 Task: Change the configuration of the roadmap layout of the mark's project to group by "Assignees".
Action: Mouse pressed left at (276, 173)
Screenshot: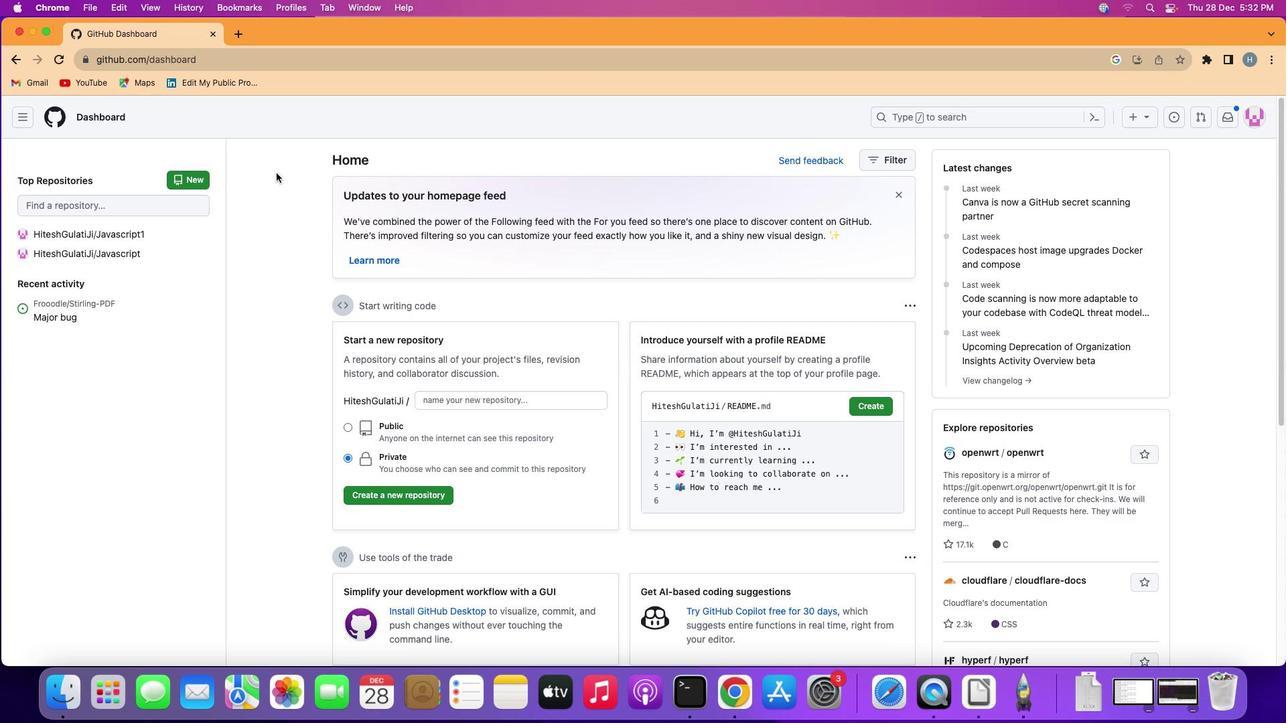 
Action: Mouse moved to (26, 116)
Screenshot: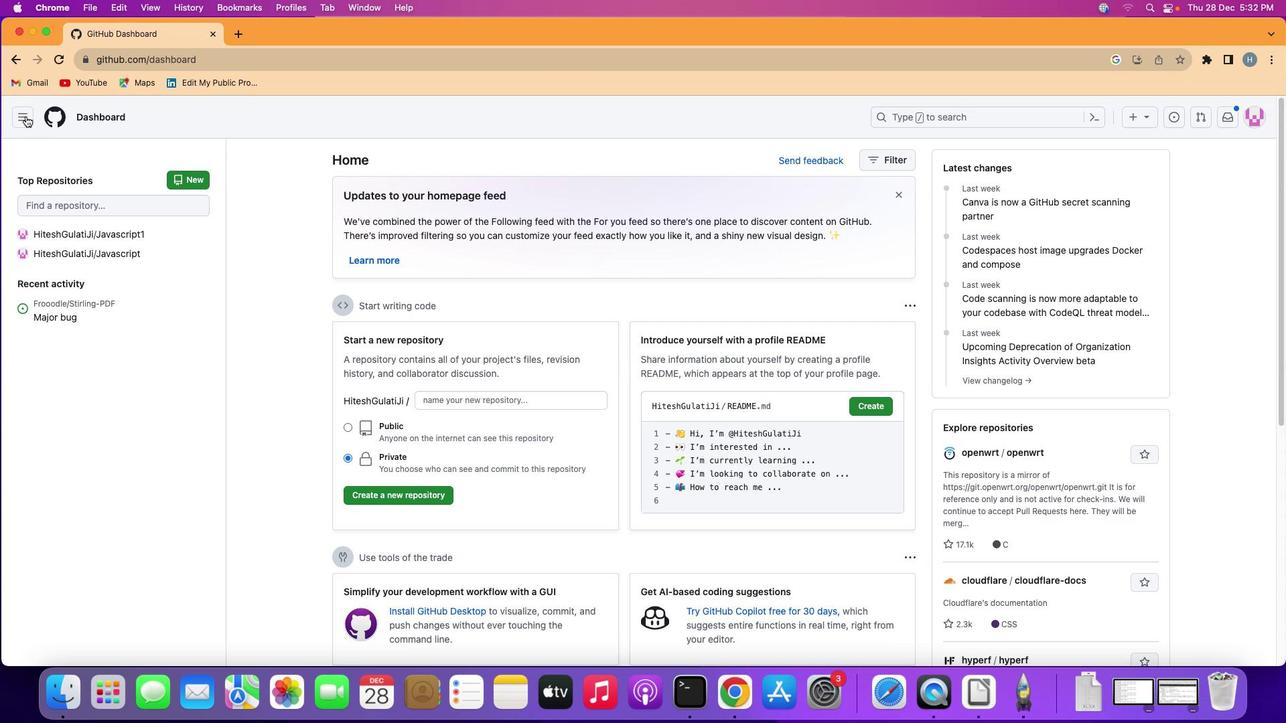 
Action: Mouse pressed left at (26, 116)
Screenshot: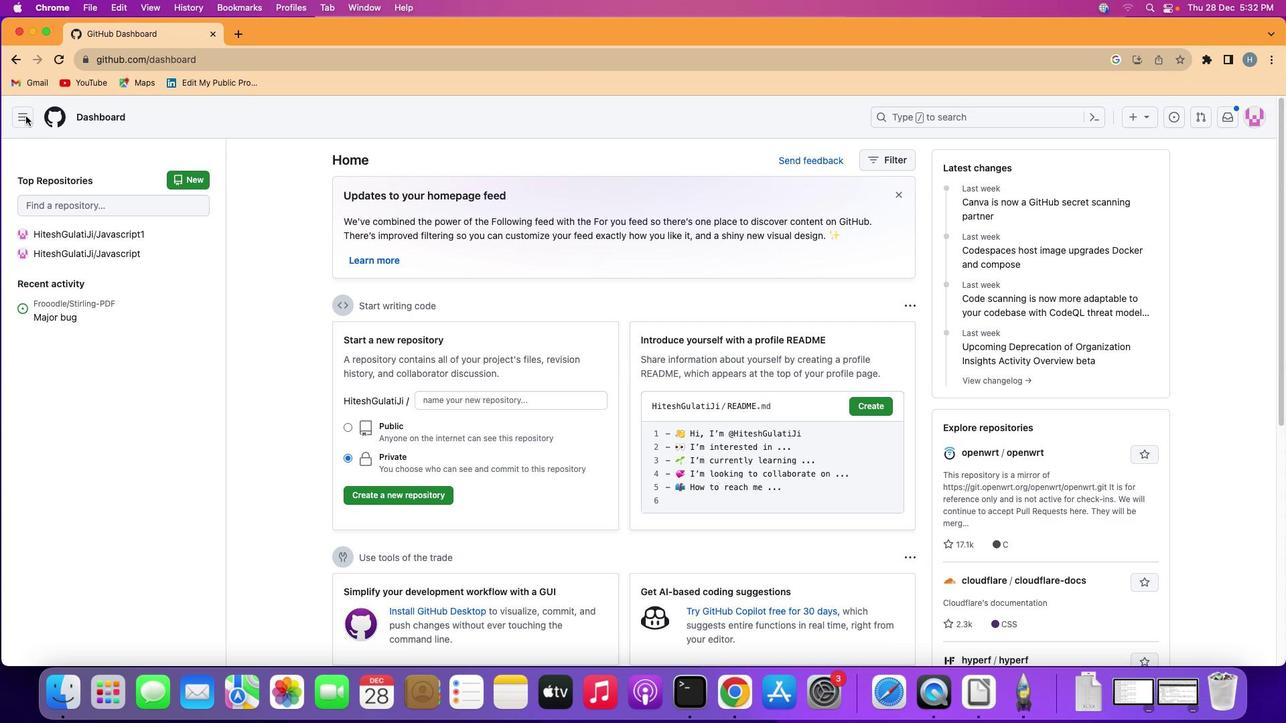 
Action: Mouse moved to (81, 207)
Screenshot: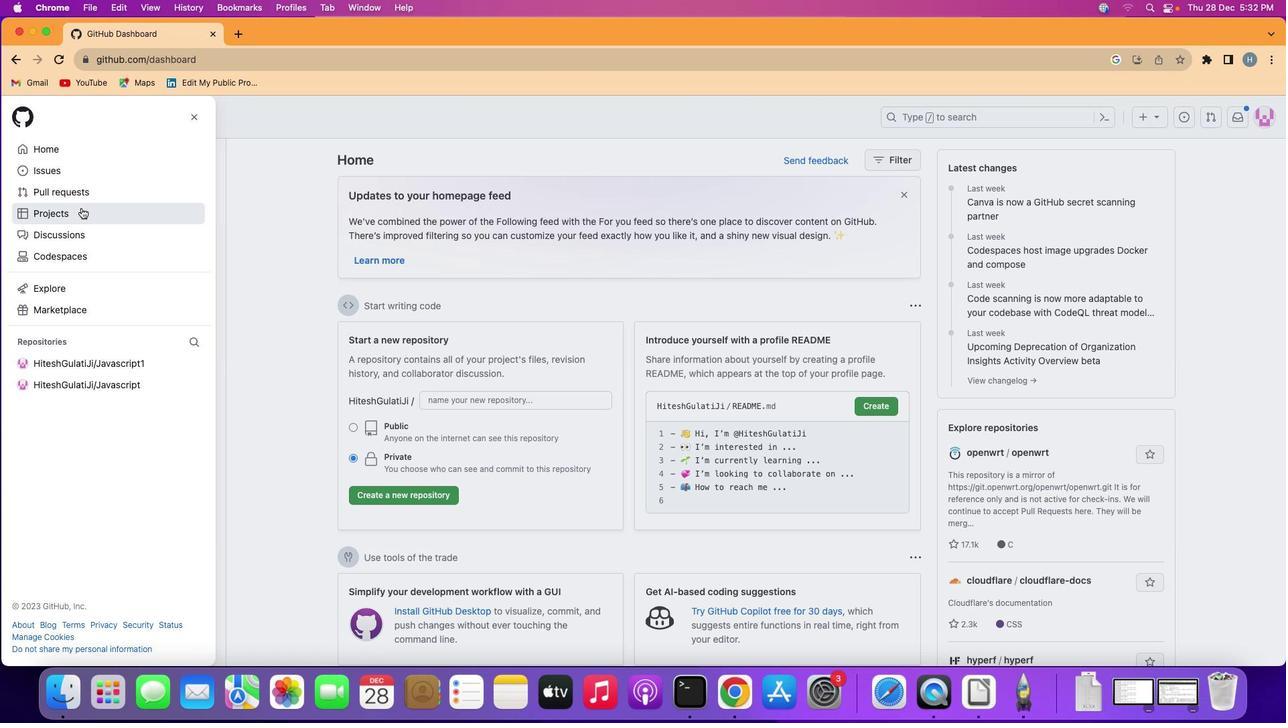 
Action: Mouse pressed left at (81, 207)
Screenshot: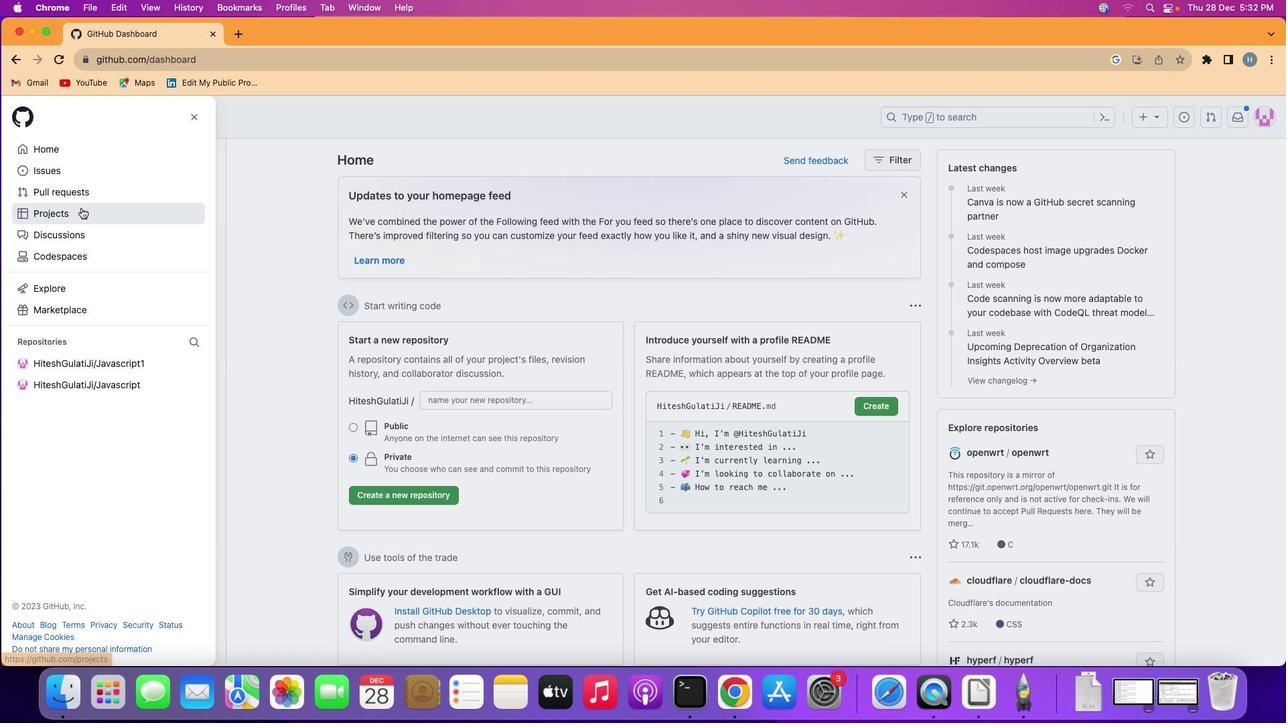 
Action: Mouse moved to (489, 241)
Screenshot: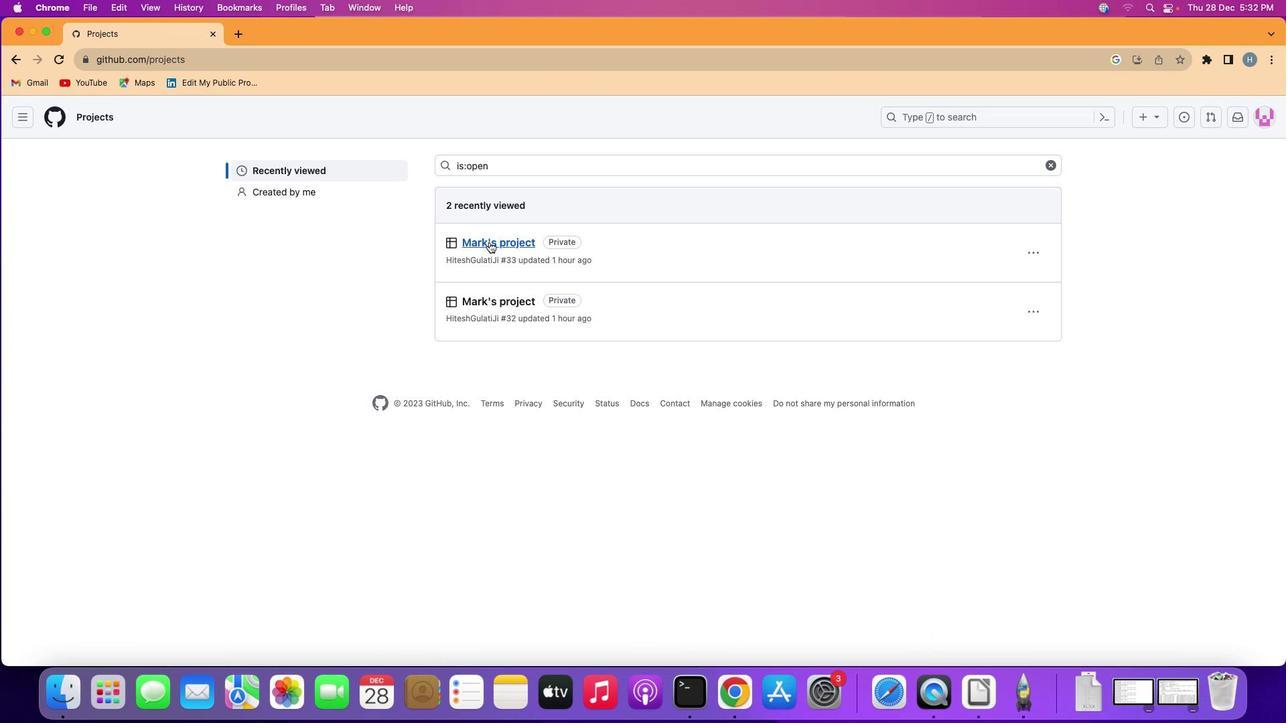 
Action: Mouse pressed left at (489, 241)
Screenshot: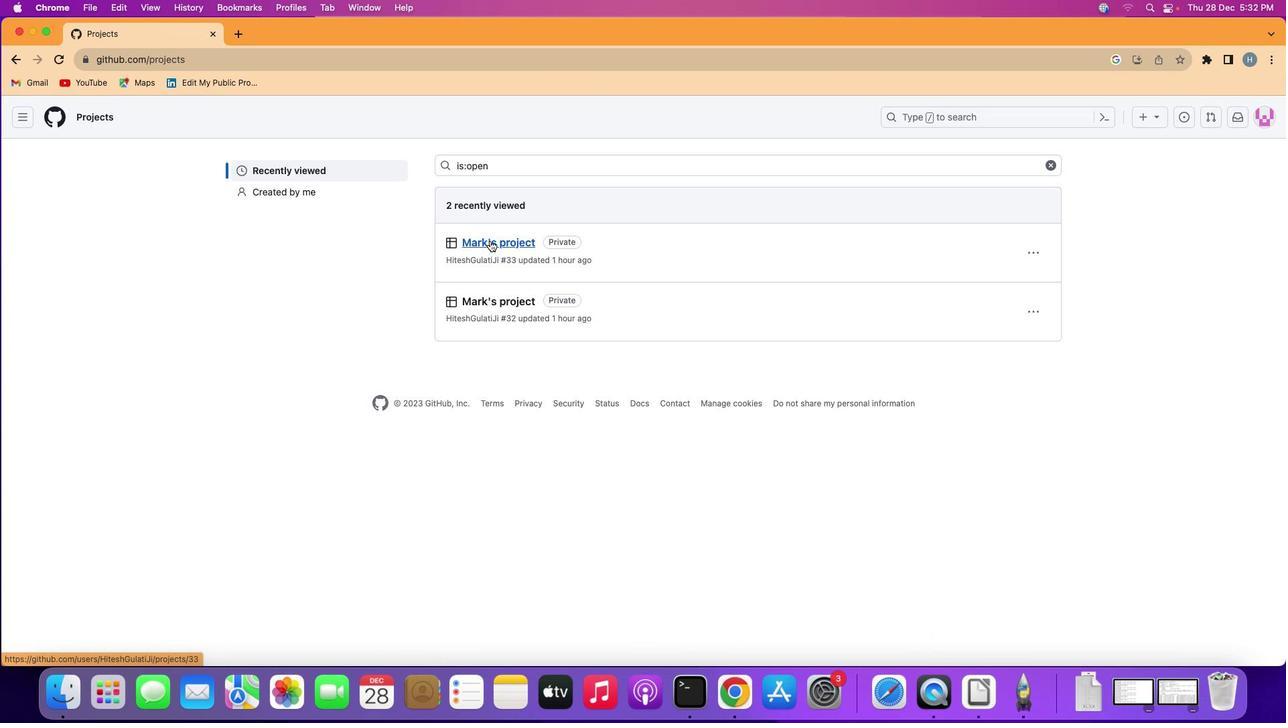 
Action: Mouse moved to (91, 183)
Screenshot: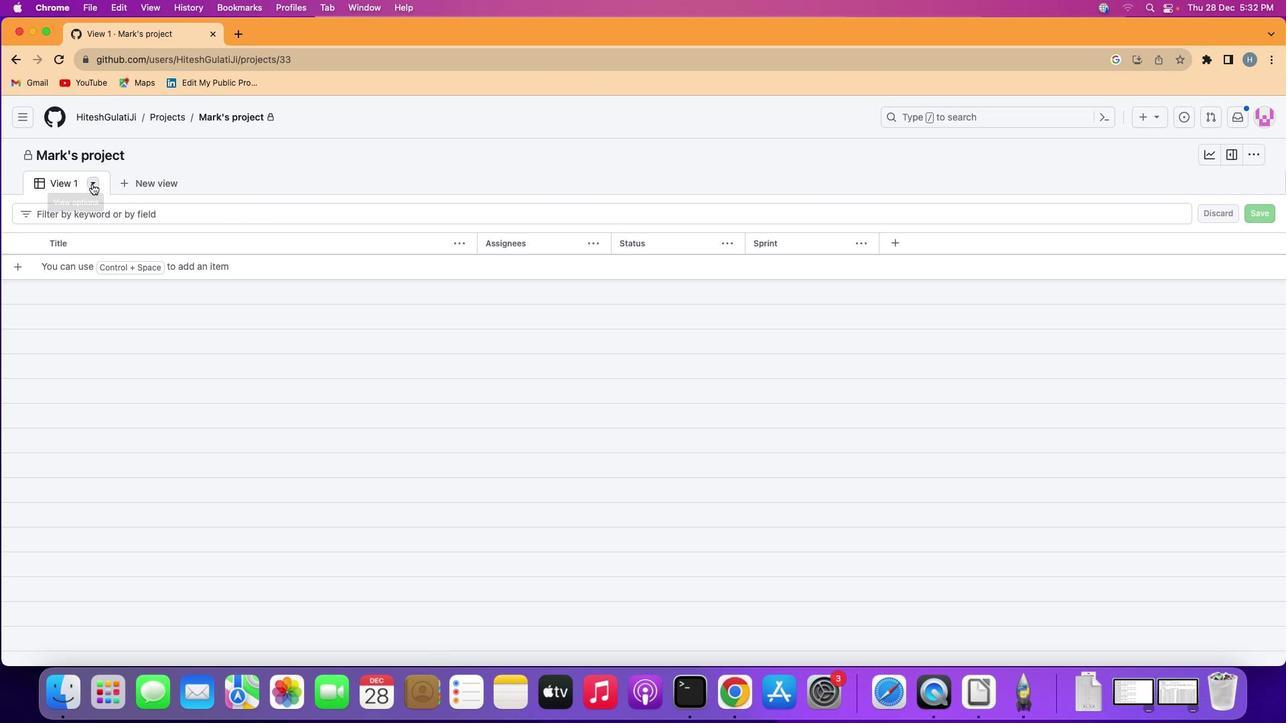 
Action: Mouse pressed left at (91, 183)
Screenshot: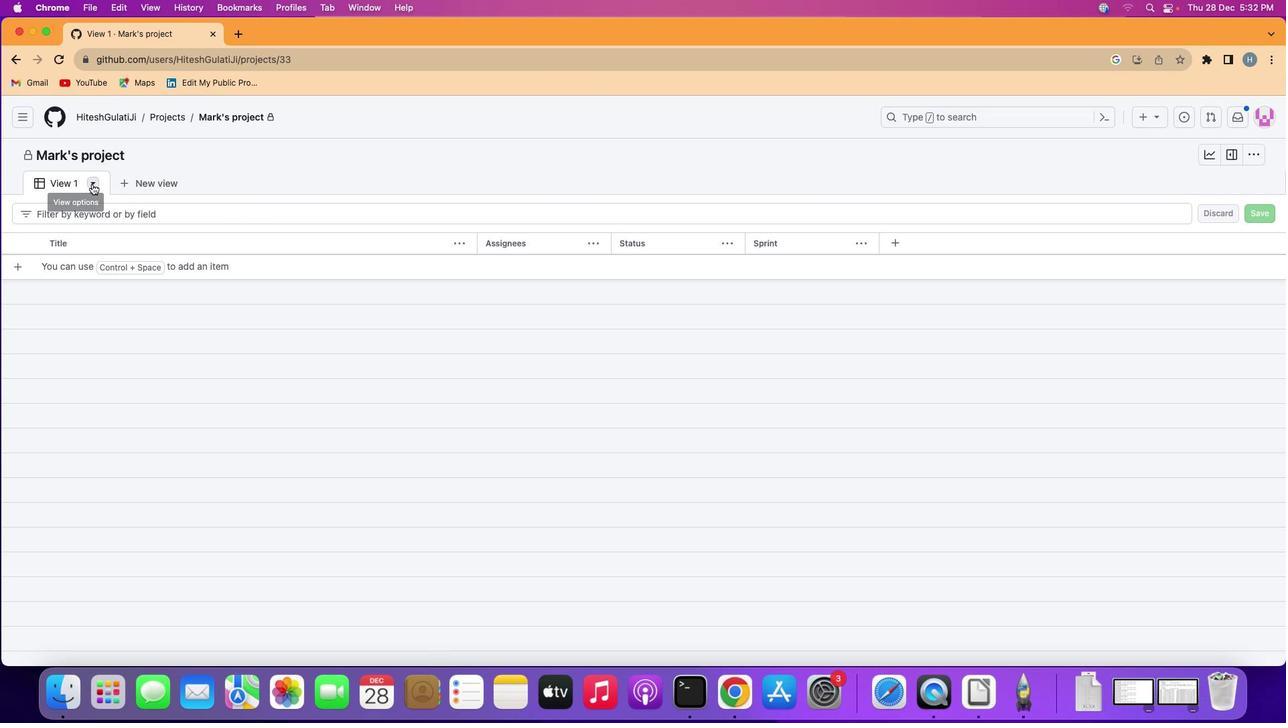 
Action: Mouse moved to (267, 229)
Screenshot: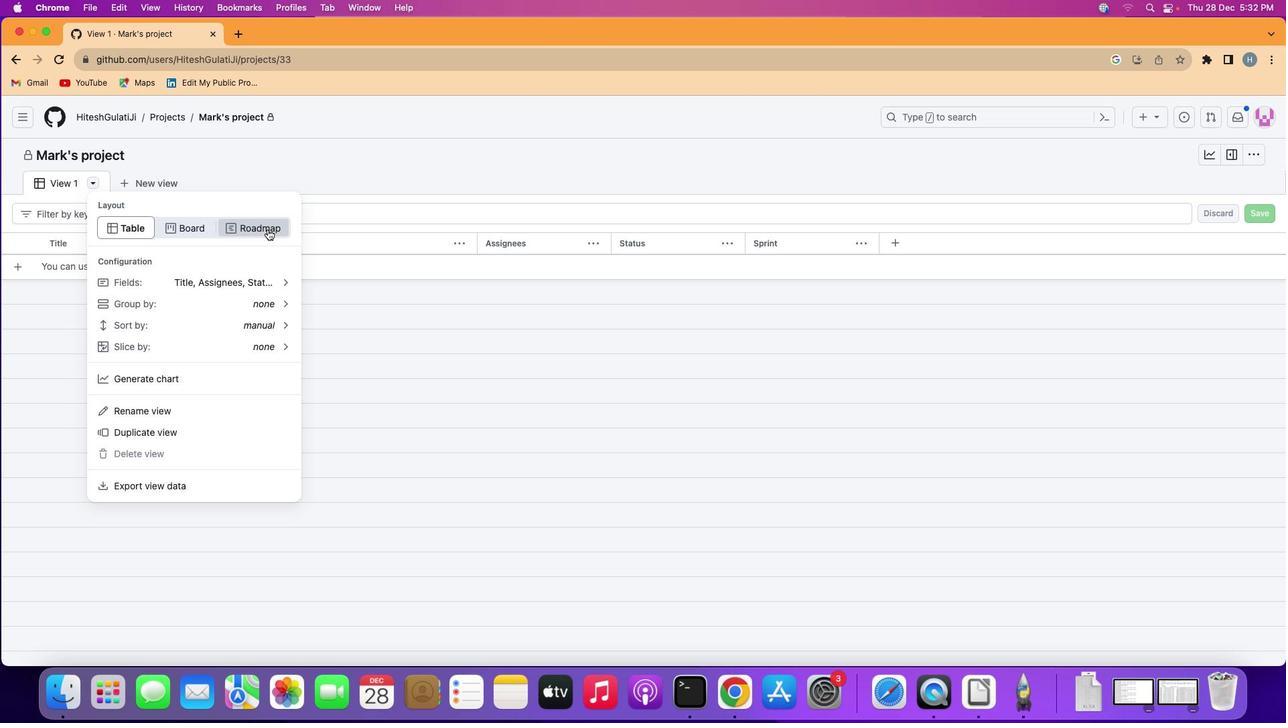 
Action: Mouse pressed left at (267, 229)
Screenshot: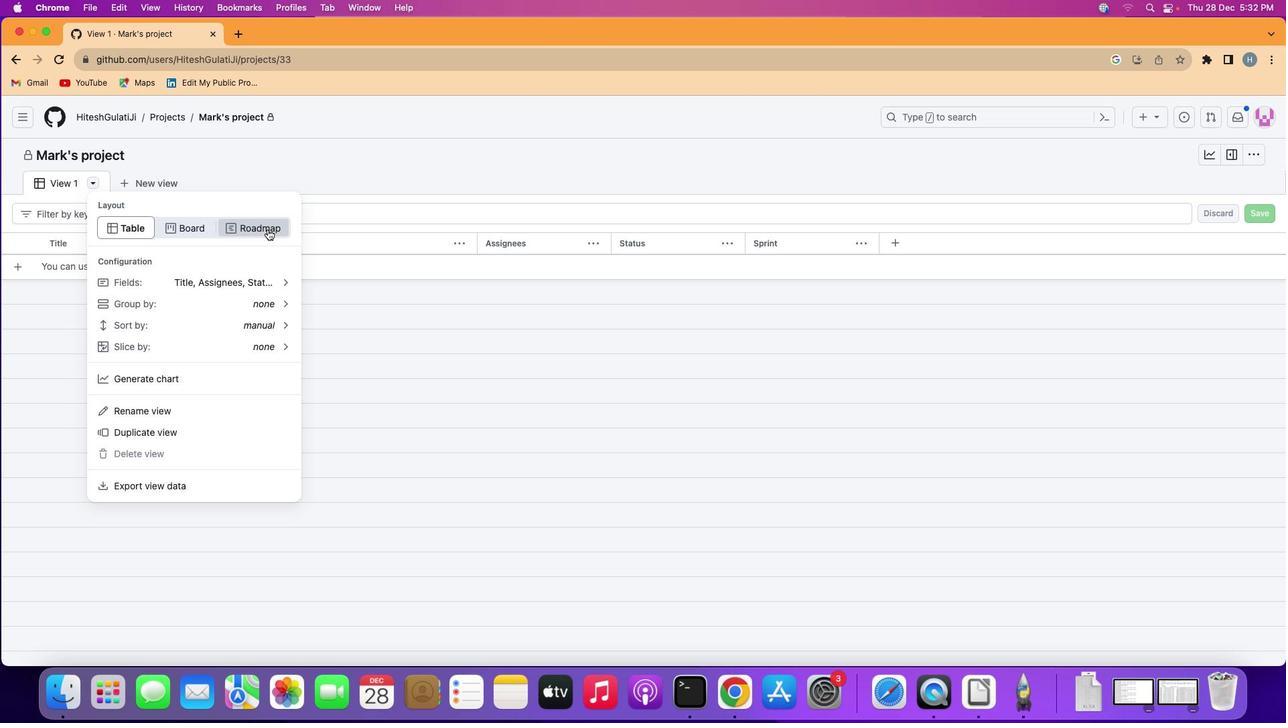 
Action: Mouse moved to (91, 182)
Screenshot: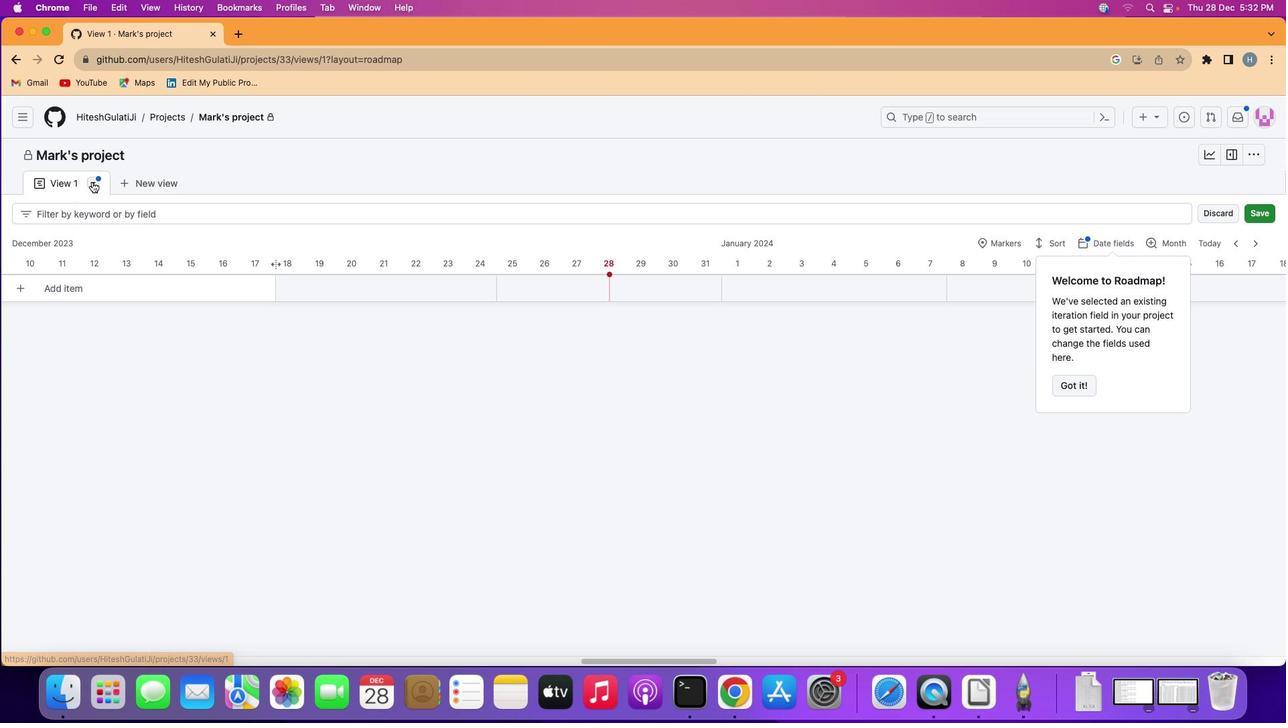 
Action: Mouse pressed left at (91, 182)
Screenshot: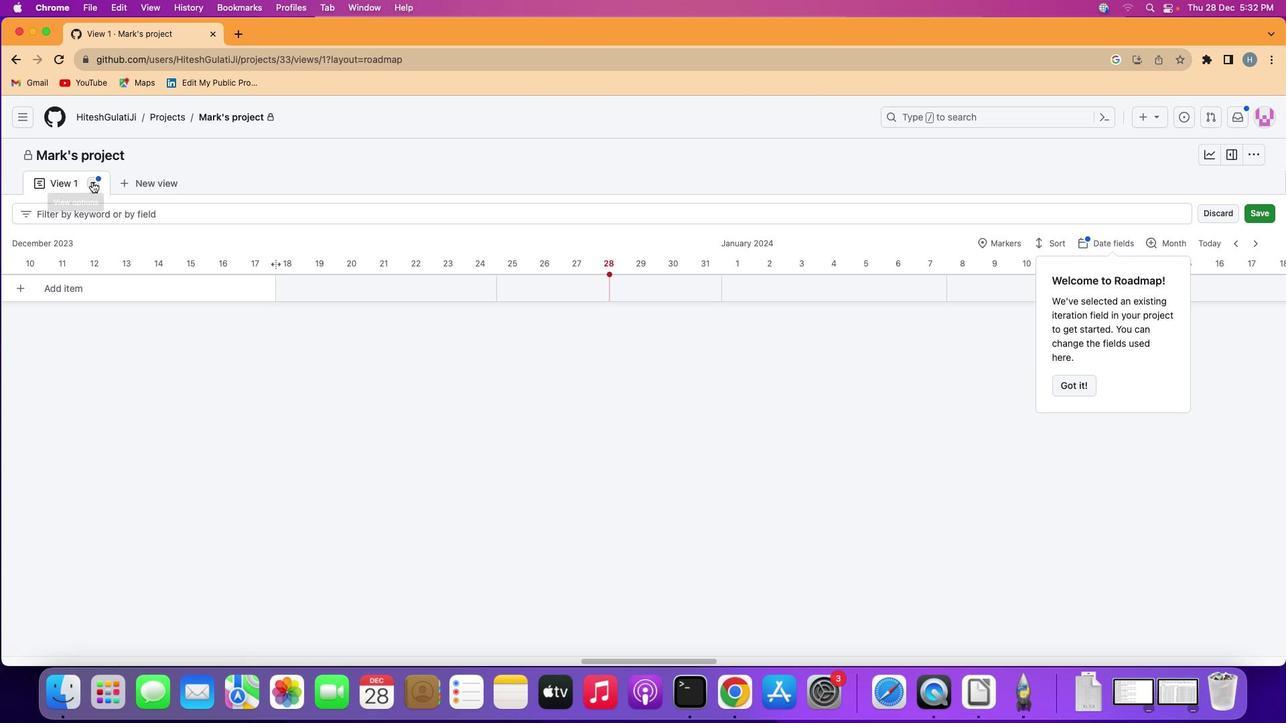 
Action: Mouse moved to (148, 280)
Screenshot: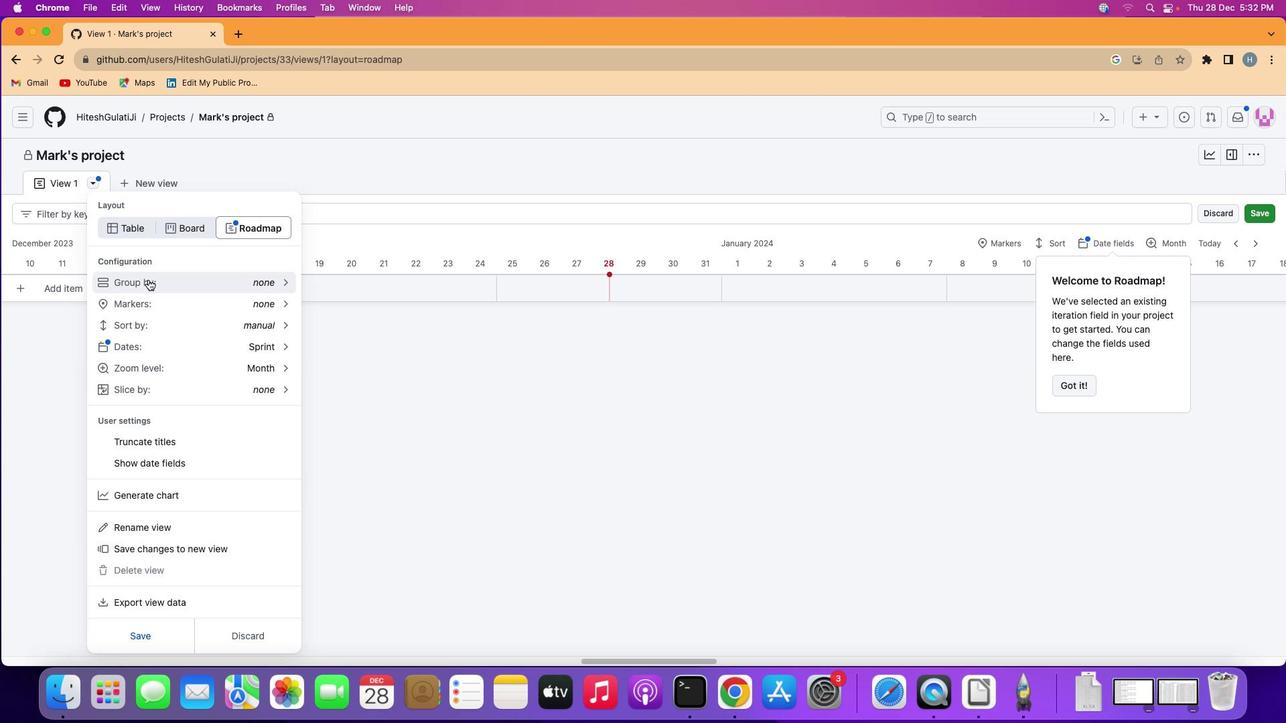 
Action: Mouse pressed left at (148, 280)
Screenshot: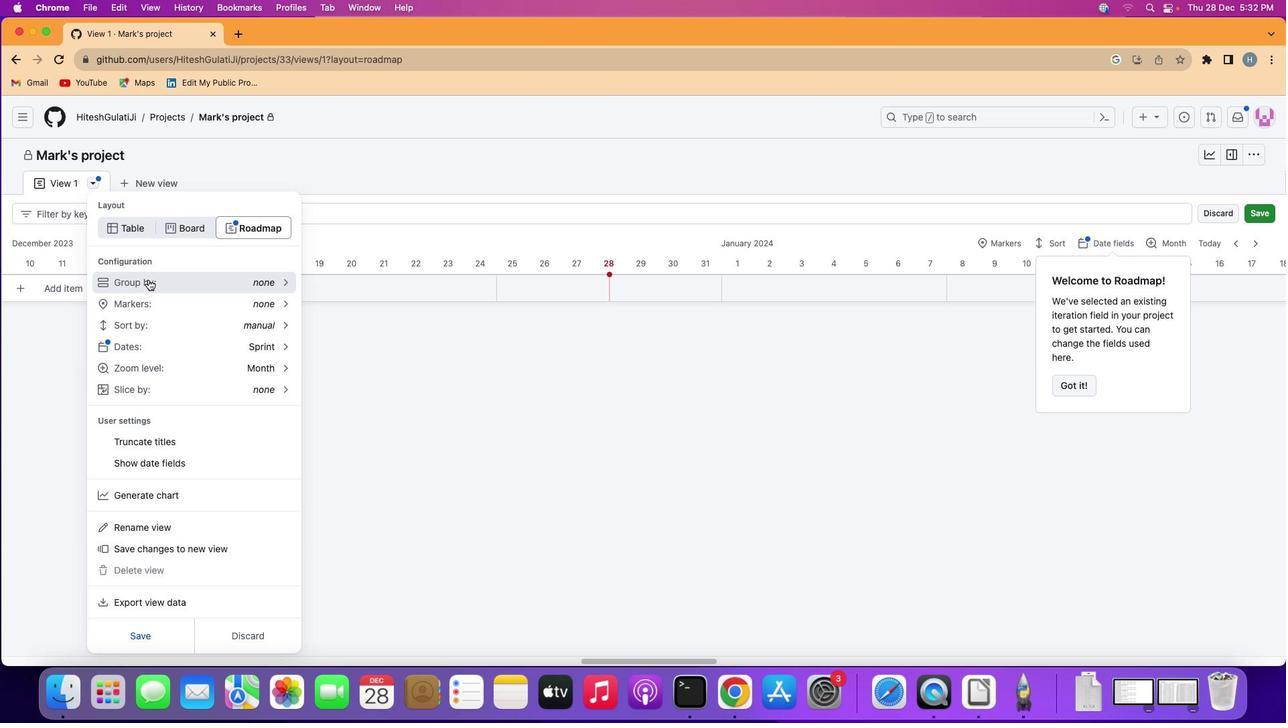 
Action: Mouse moved to (154, 229)
Screenshot: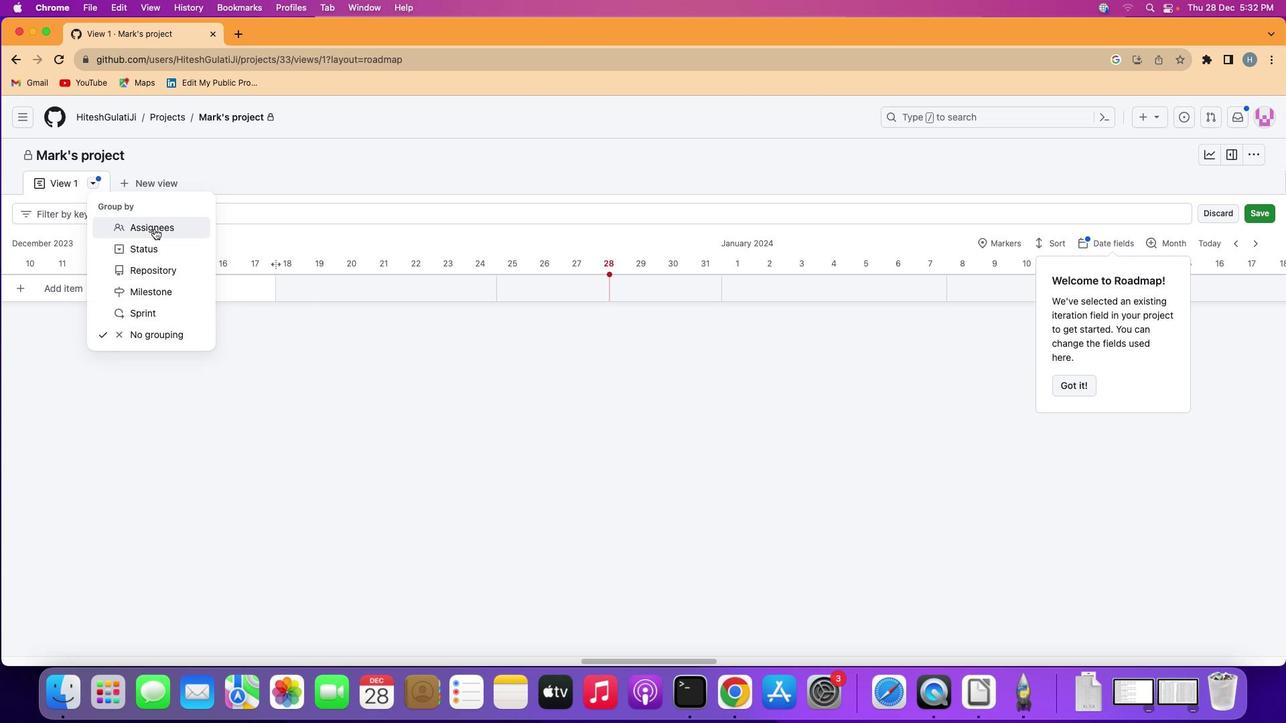
Action: Mouse pressed left at (154, 229)
Screenshot: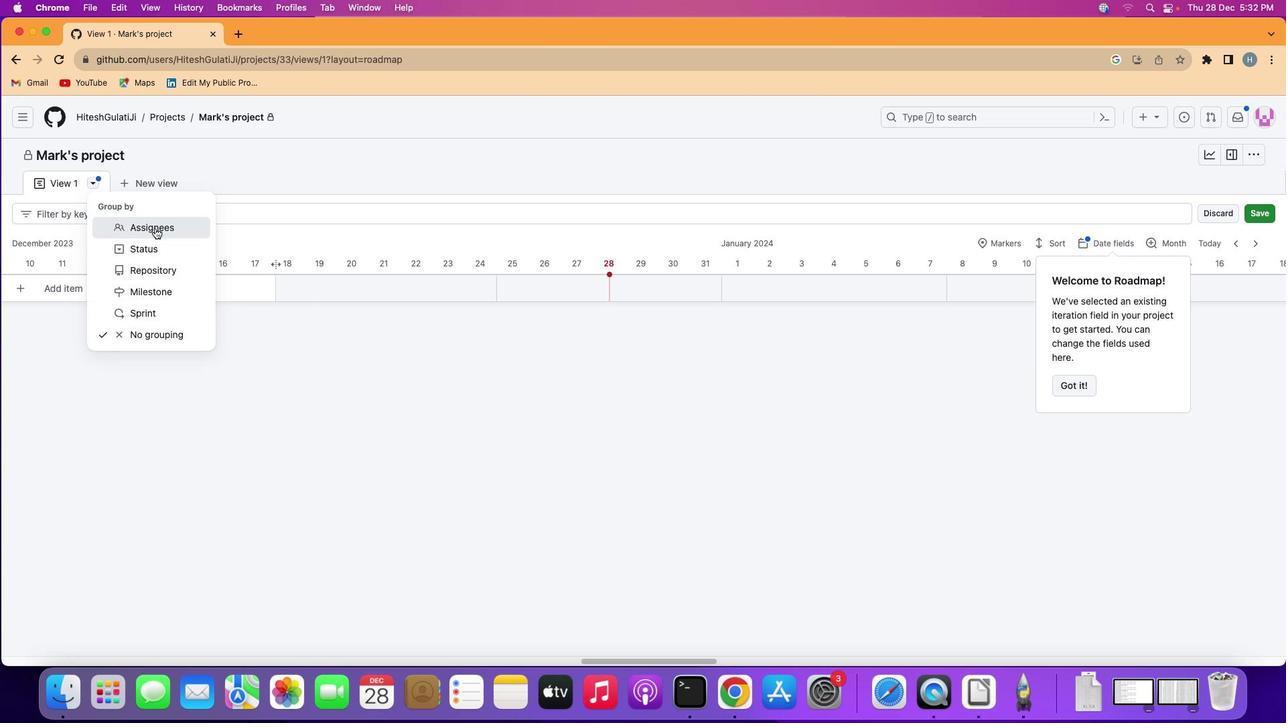 
Action: Mouse moved to (272, 321)
Screenshot: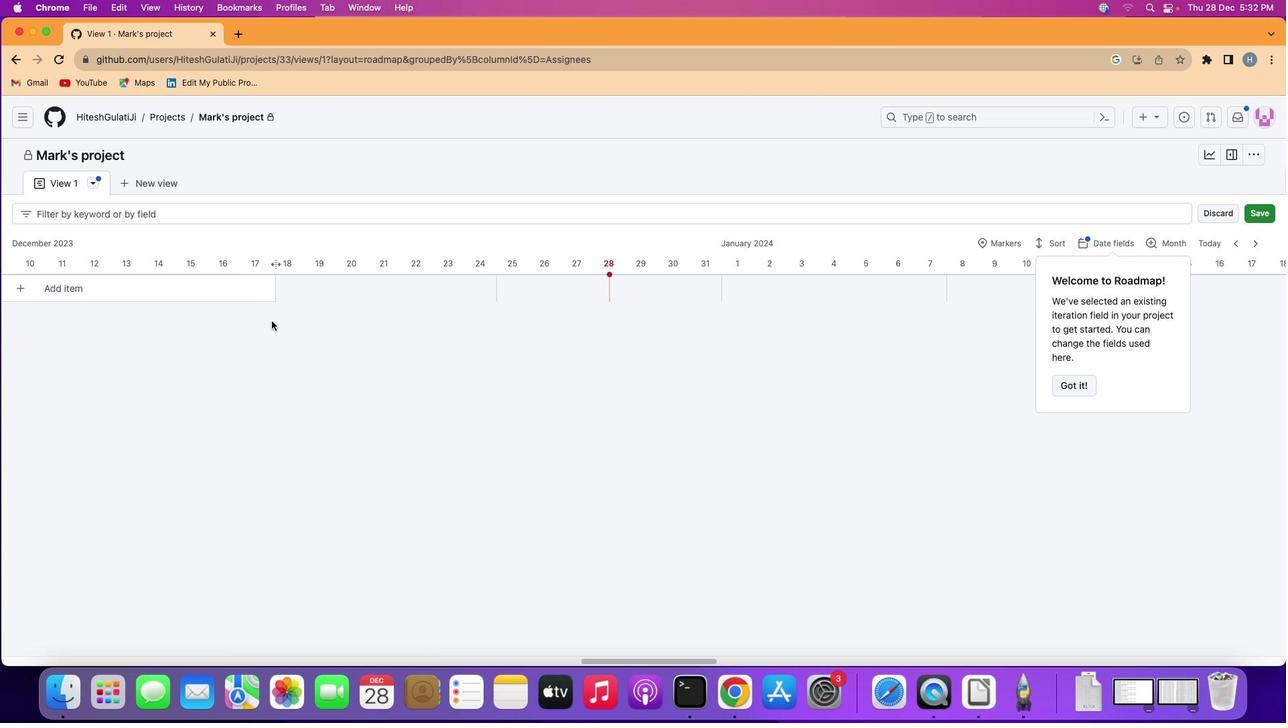 
